 Task: Set the quality level for the JPEG image decoder to 95.
Action: Mouse moved to (88, 14)
Screenshot: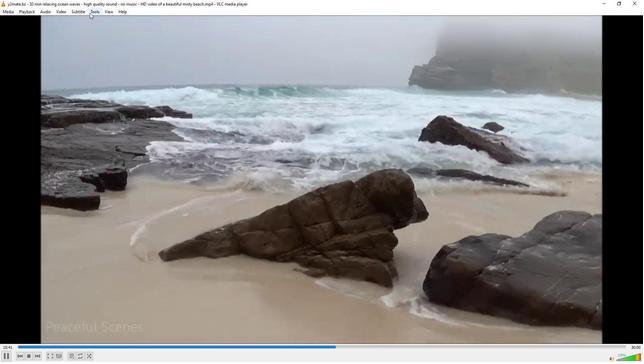 
Action: Mouse pressed left at (88, 14)
Screenshot: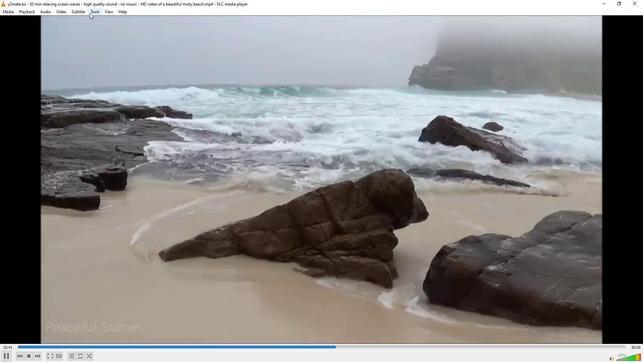 
Action: Mouse moved to (100, 92)
Screenshot: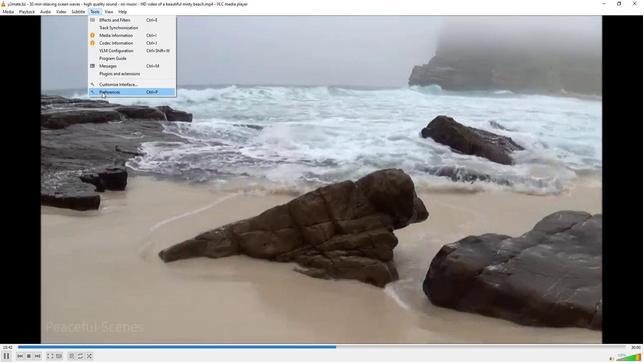 
Action: Mouse pressed left at (100, 92)
Screenshot: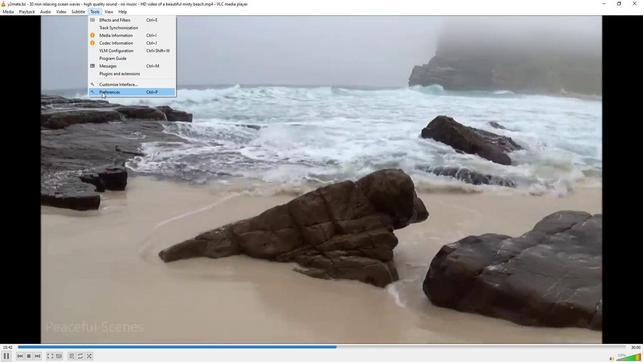 
Action: Mouse moved to (75, 278)
Screenshot: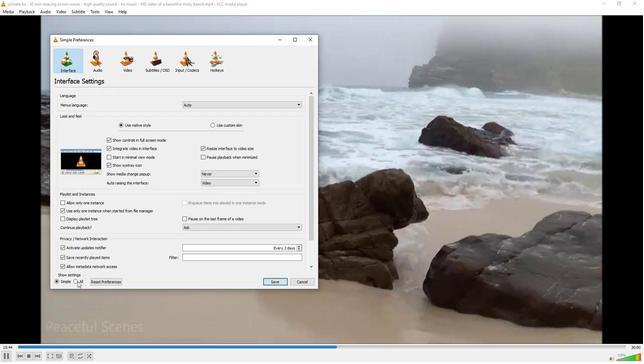 
Action: Mouse pressed left at (75, 278)
Screenshot: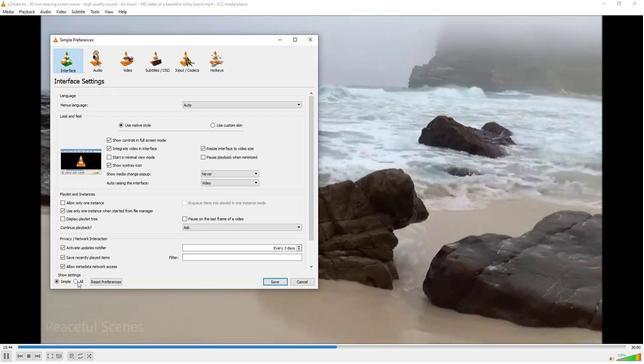 
Action: Mouse moved to (62, 183)
Screenshot: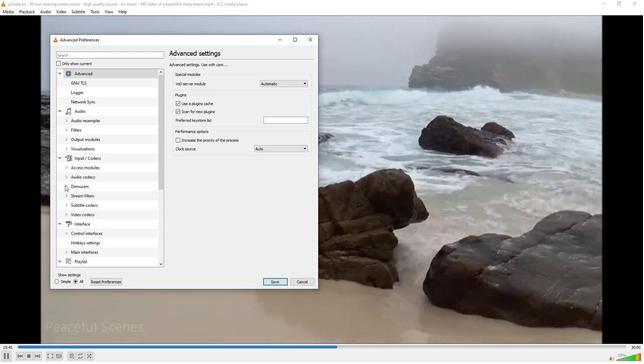 
Action: Mouse pressed left at (62, 183)
Screenshot: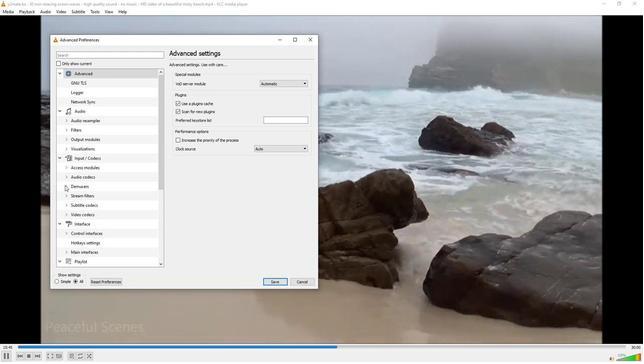 
Action: Mouse moved to (87, 197)
Screenshot: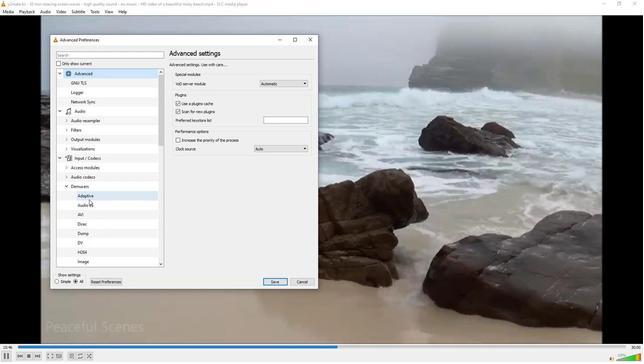 
Action: Mouse scrolled (87, 197) with delta (0, 0)
Screenshot: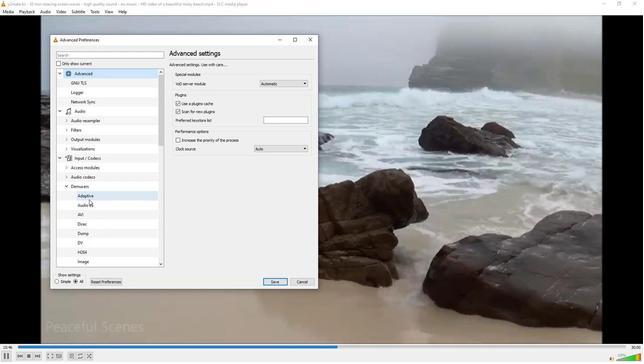 
Action: Mouse scrolled (87, 197) with delta (0, 0)
Screenshot: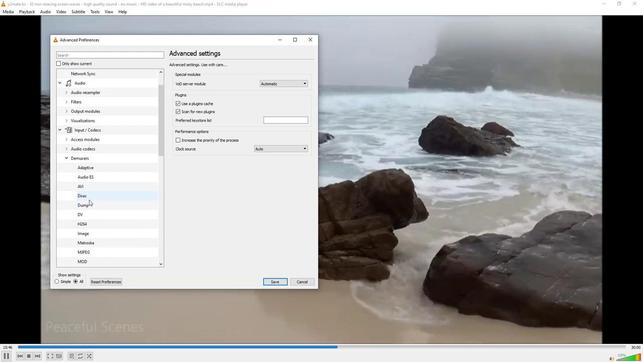 
Action: Mouse scrolled (87, 197) with delta (0, 0)
Screenshot: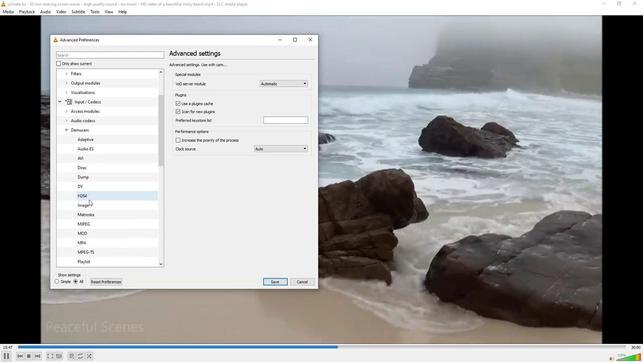 
Action: Mouse scrolled (87, 197) with delta (0, 0)
Screenshot: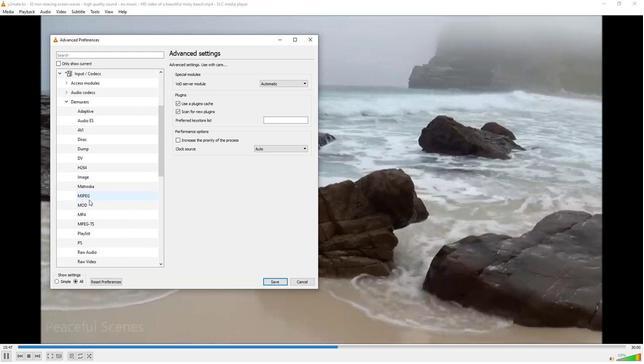 
Action: Mouse scrolled (87, 197) with delta (0, 0)
Screenshot: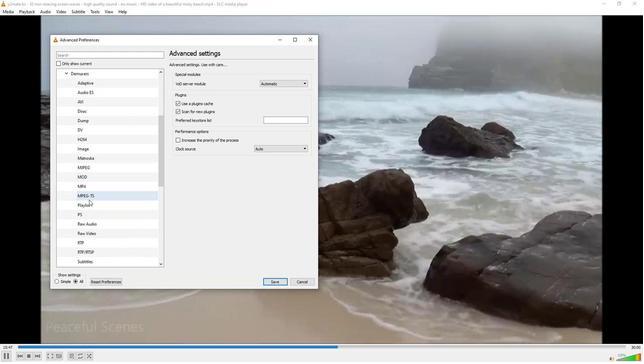 
Action: Mouse scrolled (87, 197) with delta (0, 0)
Screenshot: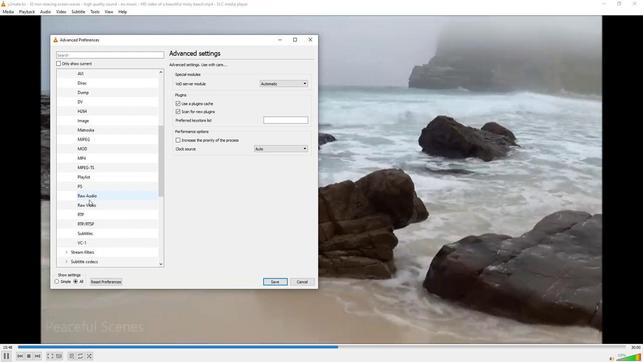 
Action: Mouse moved to (65, 240)
Screenshot: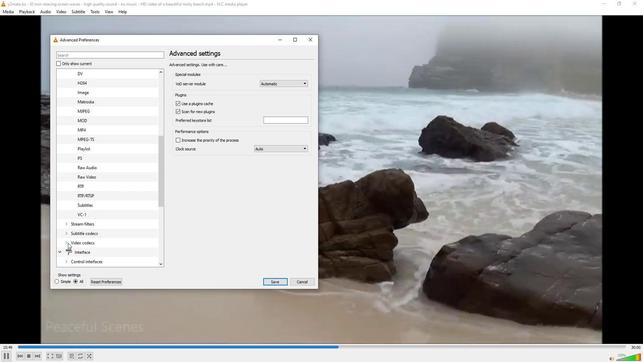 
Action: Mouse pressed left at (65, 240)
Screenshot: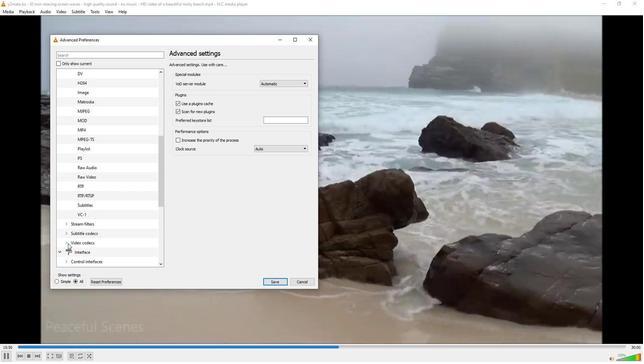 
Action: Mouse moved to (86, 253)
Screenshot: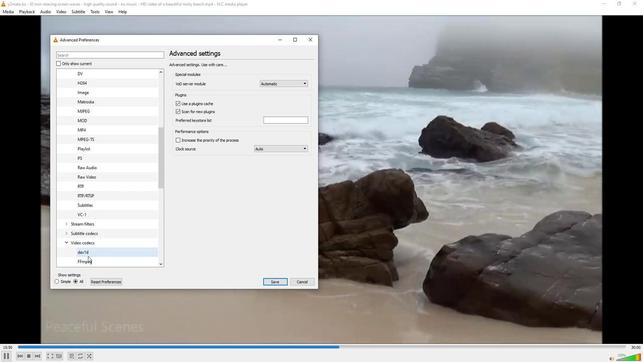 
Action: Mouse scrolled (86, 252) with delta (0, 0)
Screenshot: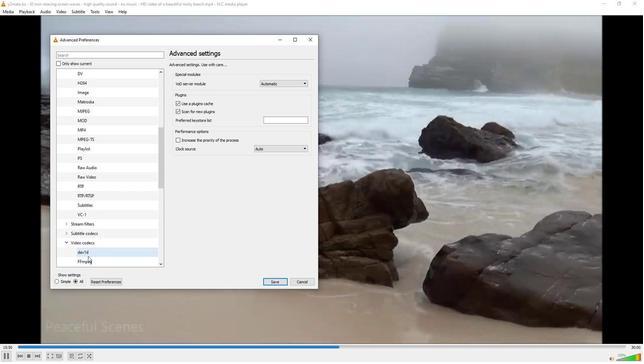 
Action: Mouse moved to (87, 241)
Screenshot: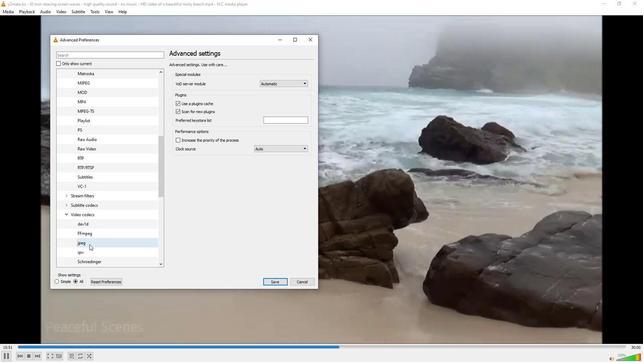 
Action: Mouse pressed left at (87, 241)
Screenshot: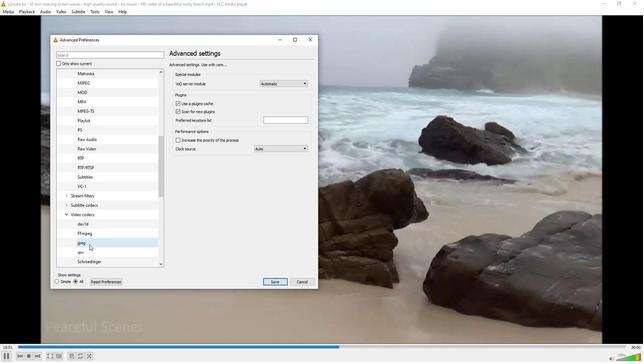 
Action: Mouse moved to (304, 85)
Screenshot: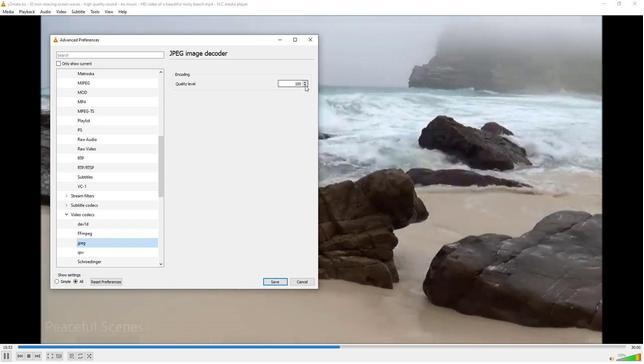 
Action: Mouse pressed left at (304, 85)
Screenshot: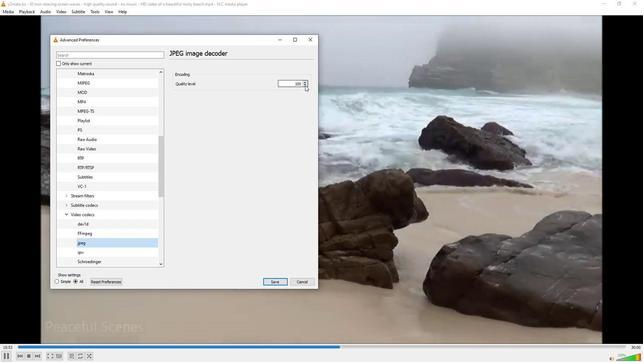 
Action: Mouse pressed left at (304, 85)
Screenshot: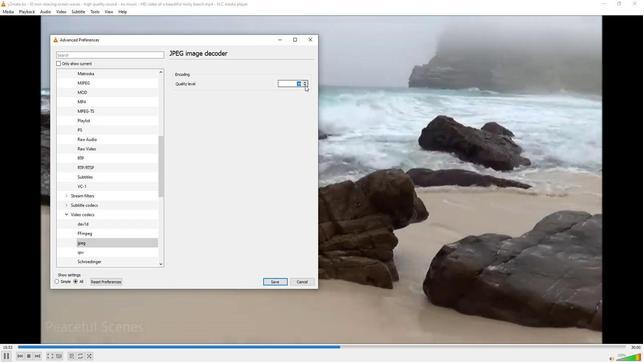 
Action: Mouse pressed left at (304, 85)
Screenshot: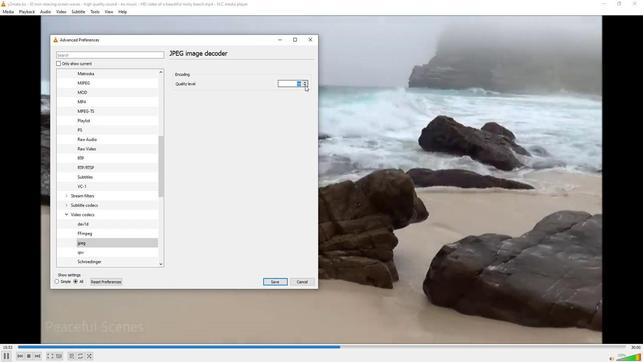
Action: Mouse pressed left at (304, 85)
Screenshot: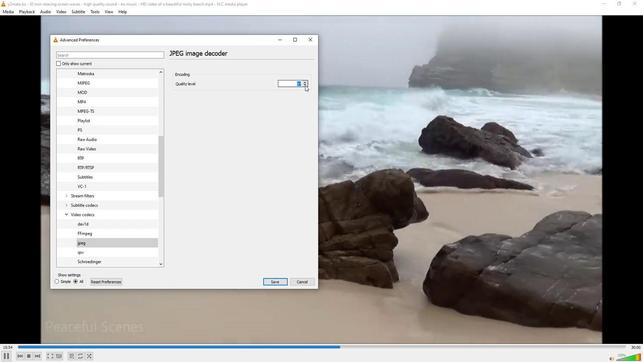 
Action: Mouse pressed left at (304, 85)
Screenshot: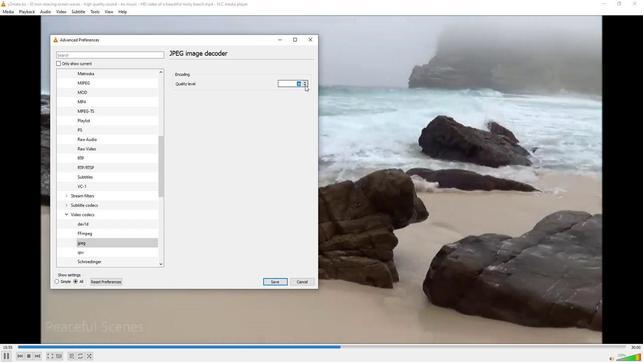 
Action: Mouse moved to (281, 96)
Screenshot: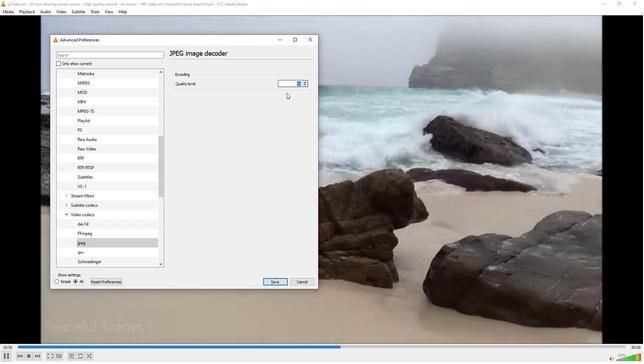 
